 Task: Create in the project TripleWorks and in the Backlog issue 'Memory leaks causing system crashes or slowdowns' a child issue 'Integration with benefits communication systems', and assign it to team member softage.2@softage.net.
Action: Mouse moved to (228, 65)
Screenshot: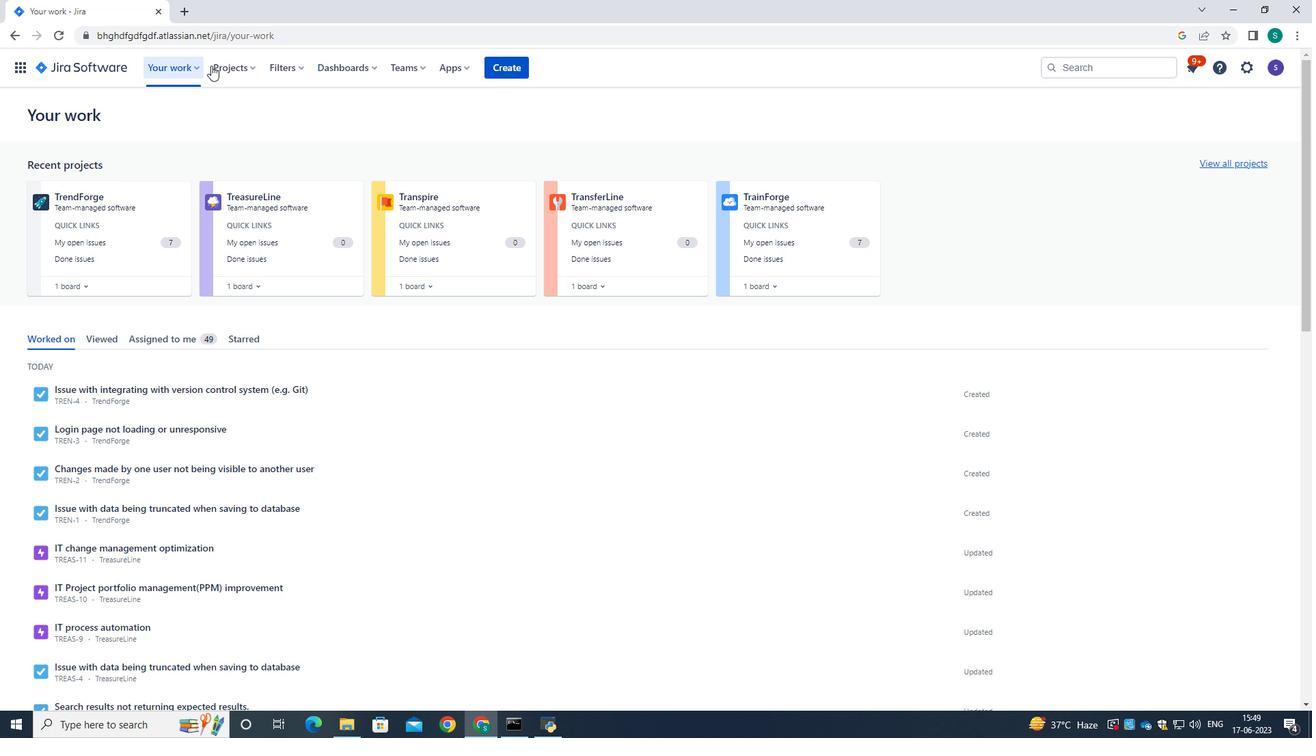 
Action: Mouse pressed left at (228, 65)
Screenshot: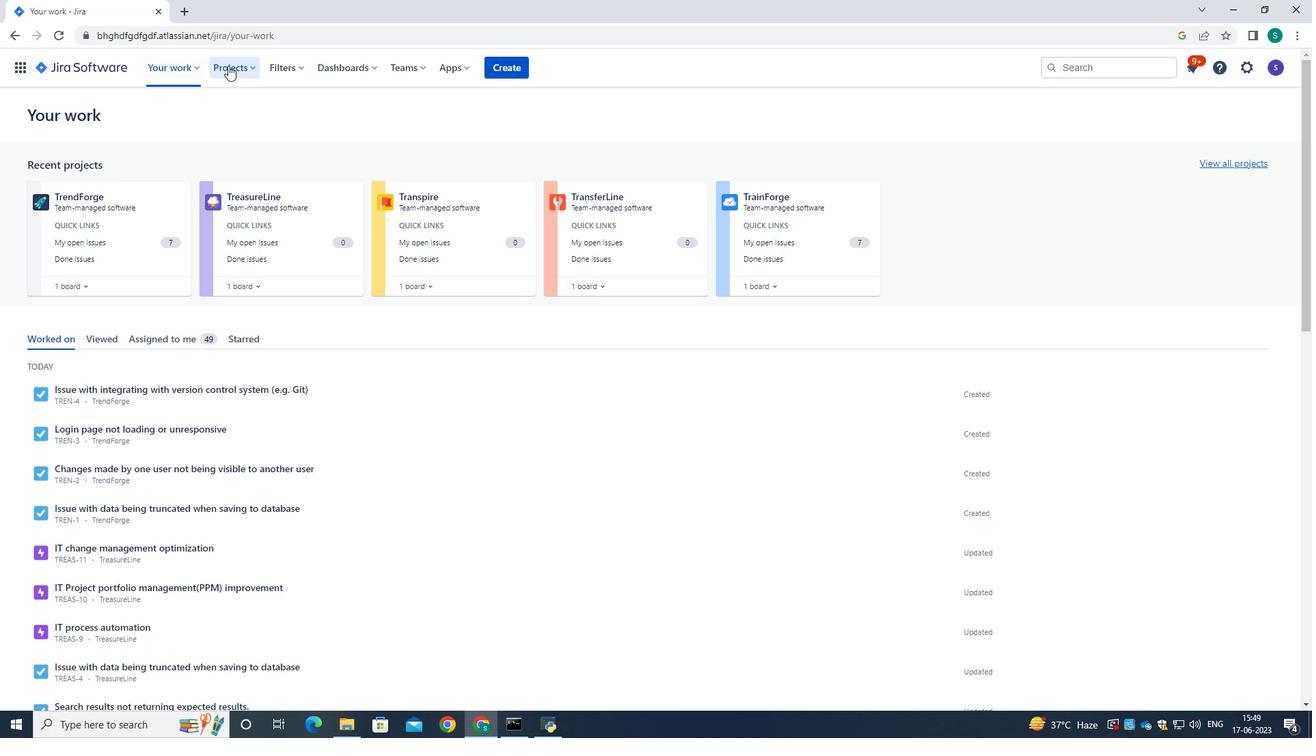 
Action: Mouse moved to (278, 129)
Screenshot: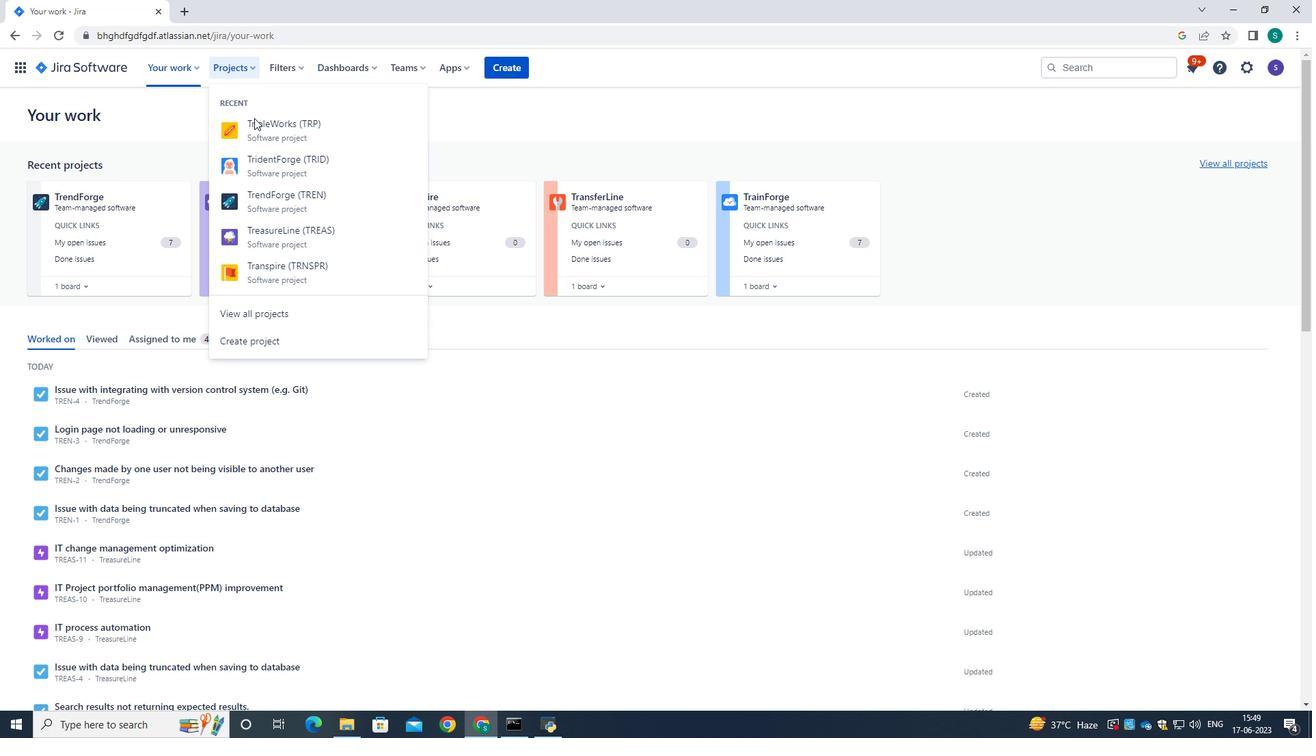 
Action: Mouse pressed left at (278, 129)
Screenshot: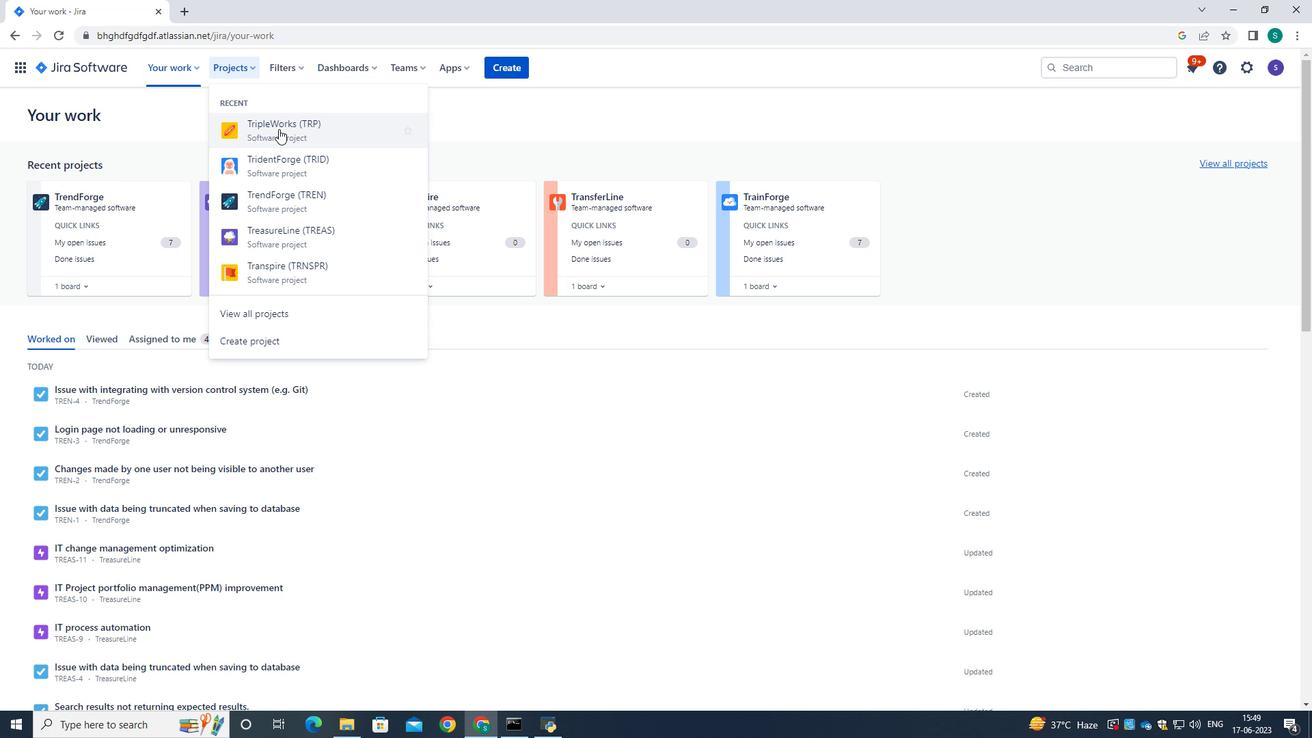 
Action: Mouse moved to (101, 201)
Screenshot: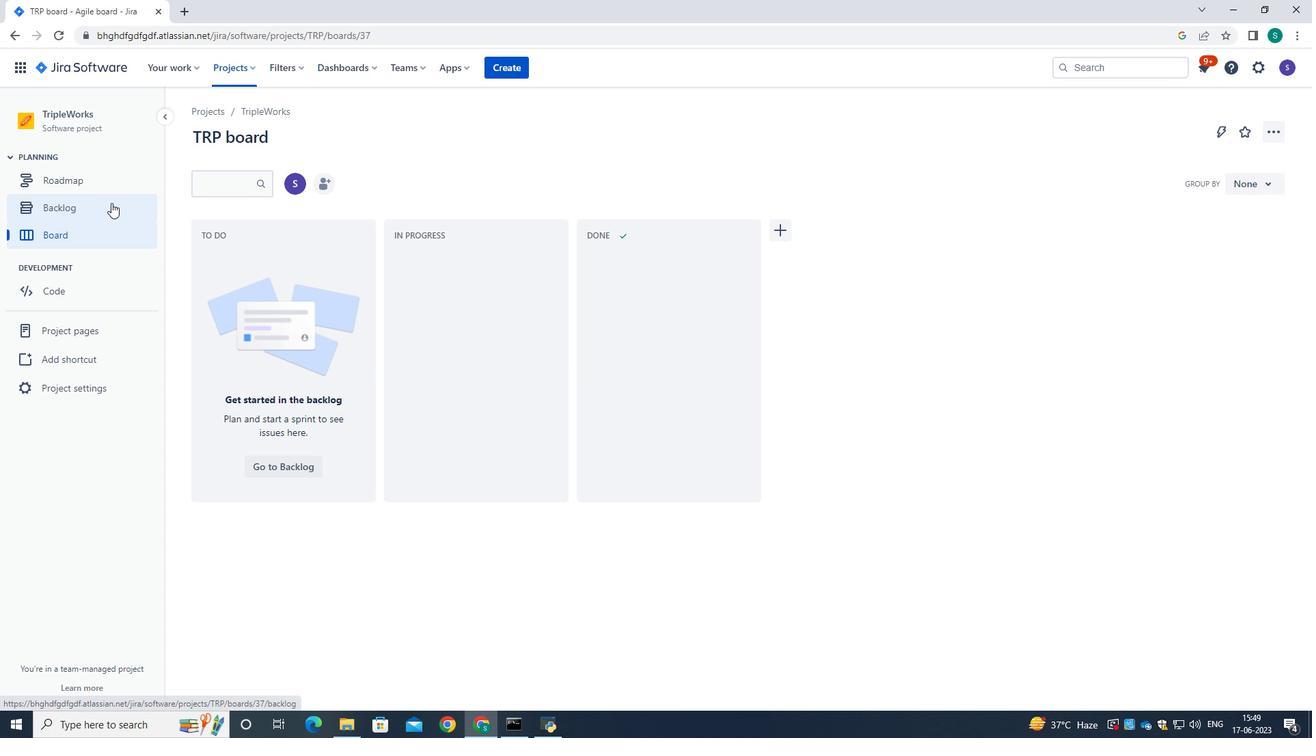 
Action: Mouse pressed left at (101, 201)
Screenshot: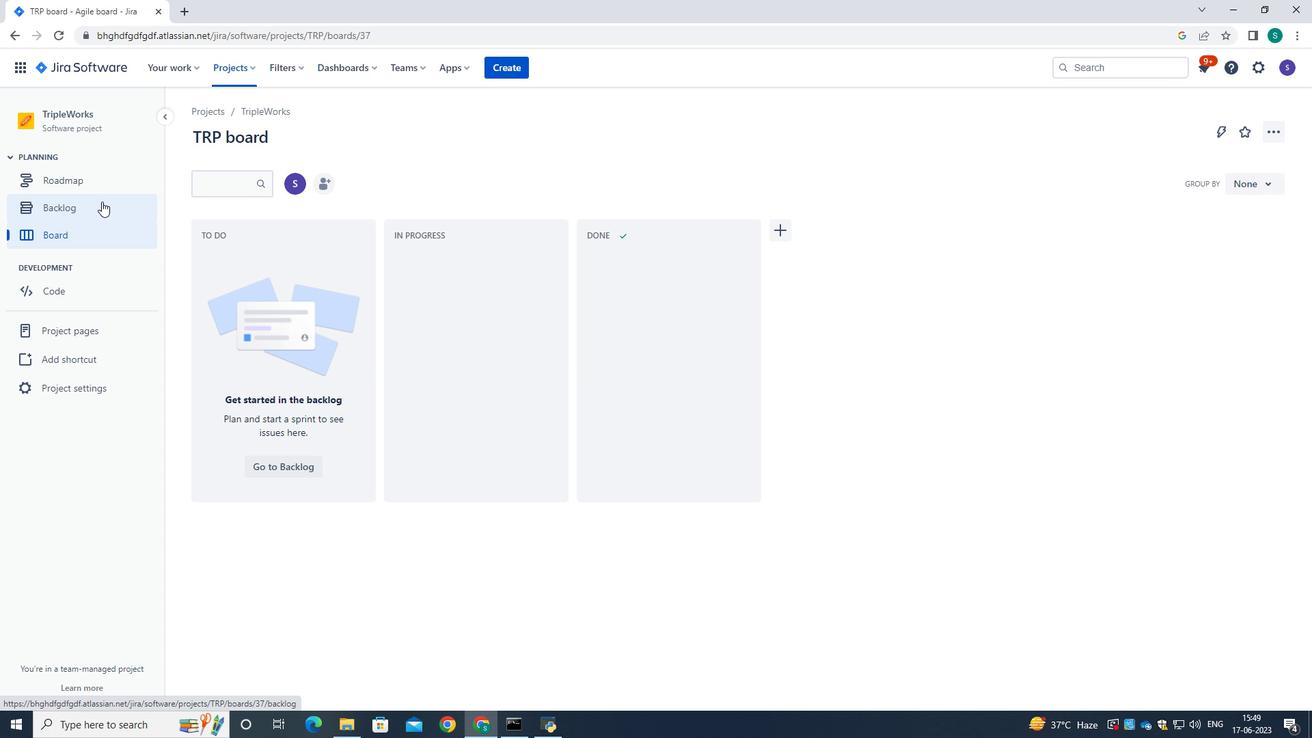 
Action: Mouse moved to (479, 330)
Screenshot: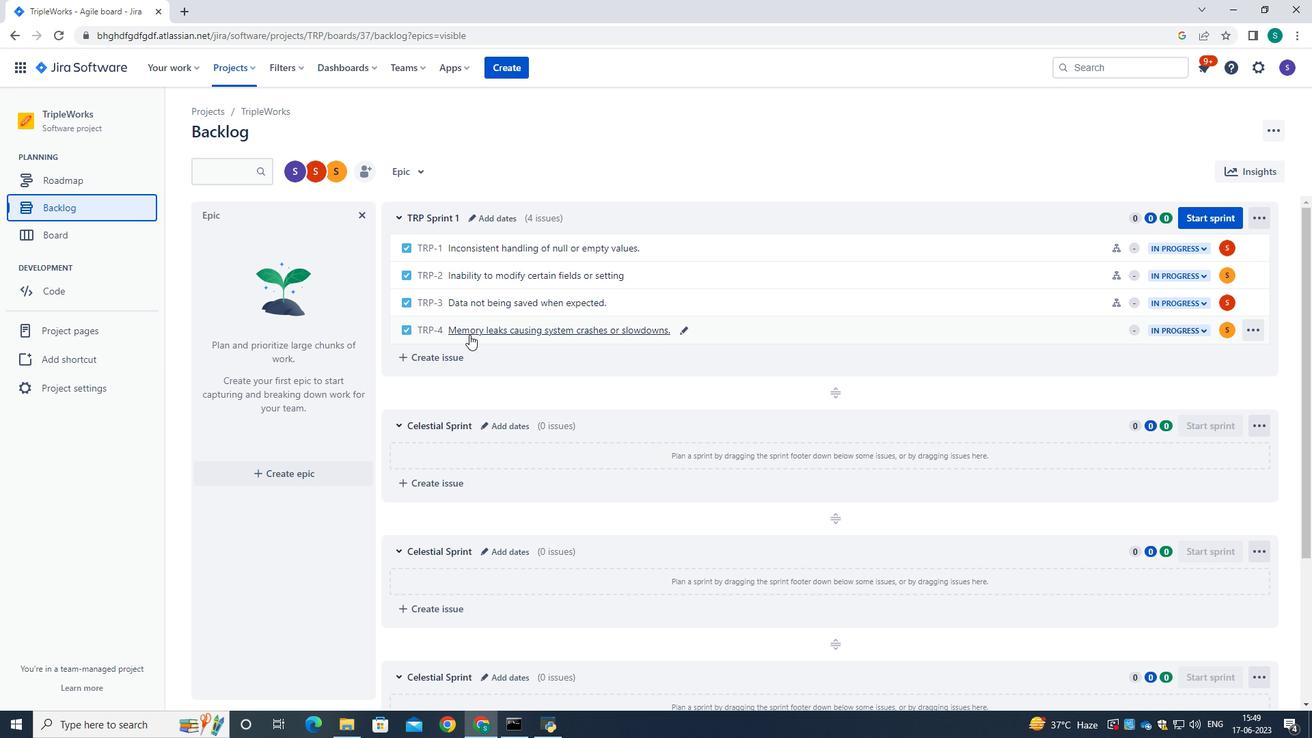 
Action: Mouse pressed left at (479, 330)
Screenshot: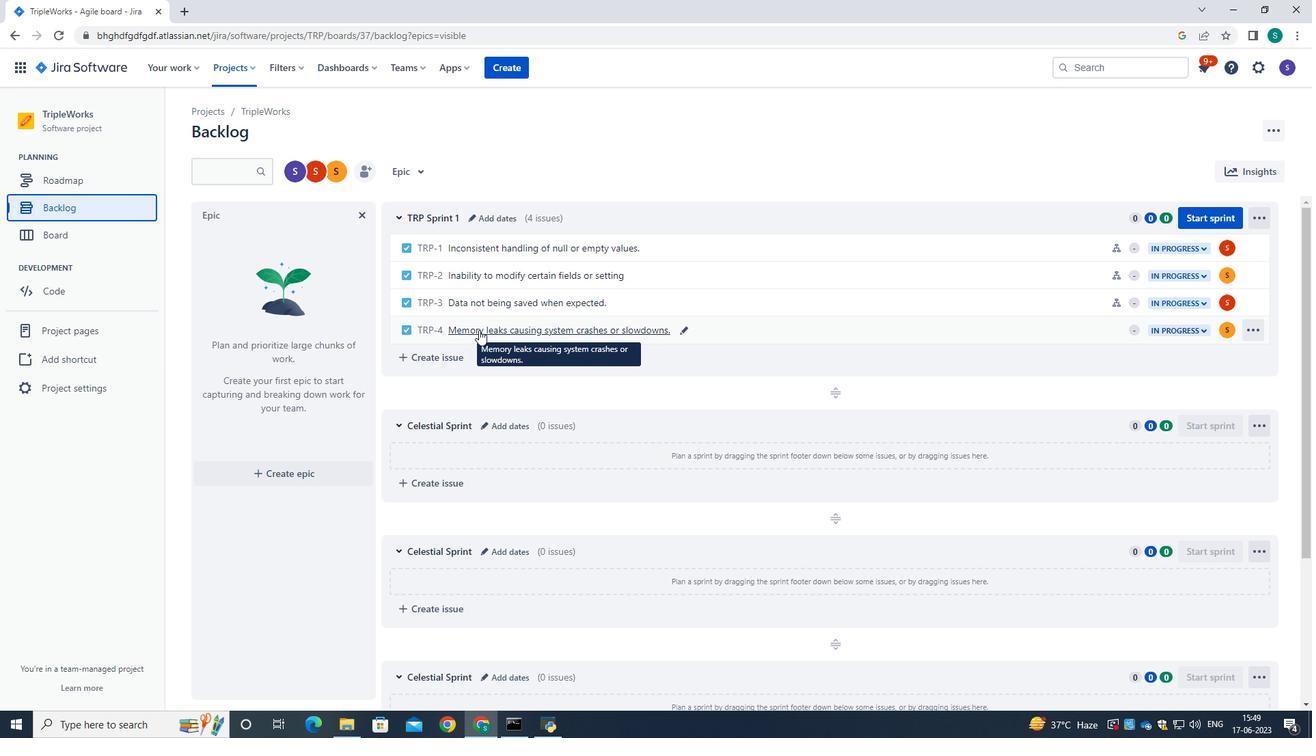 
Action: Mouse moved to (1071, 291)
Screenshot: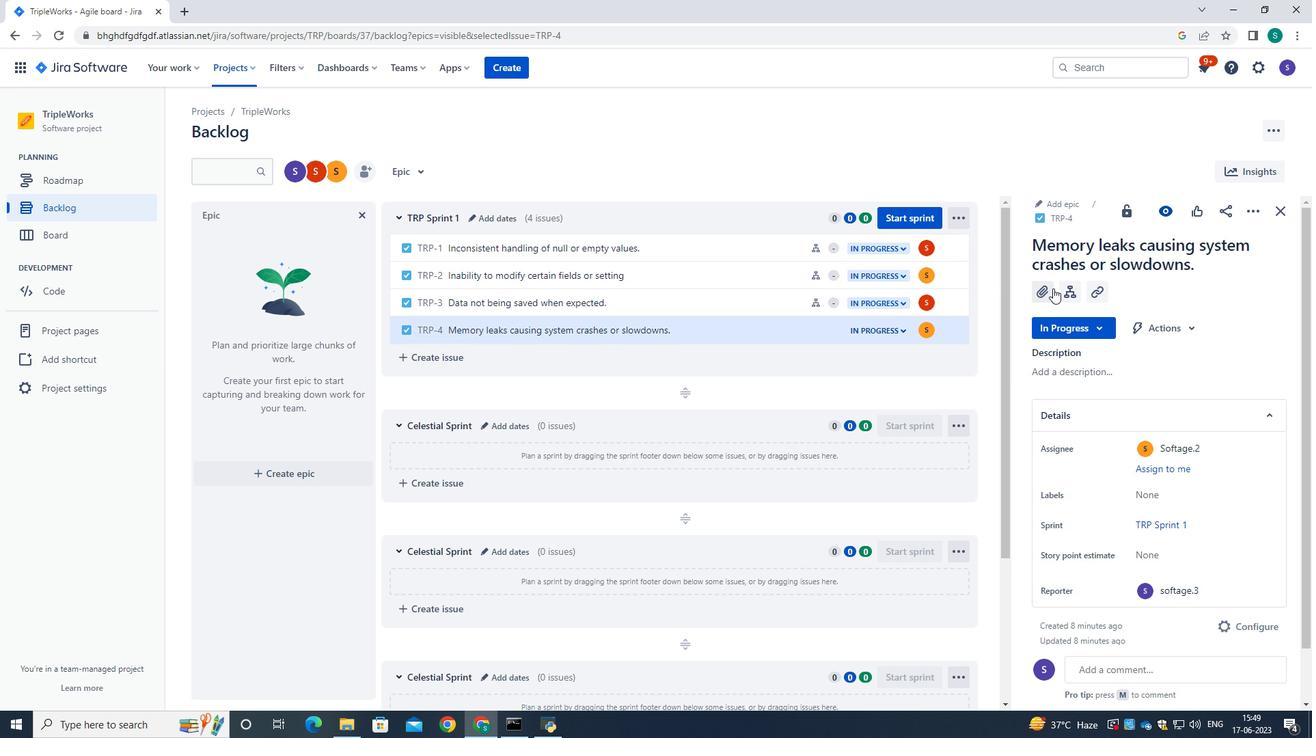 
Action: Mouse pressed left at (1071, 291)
Screenshot: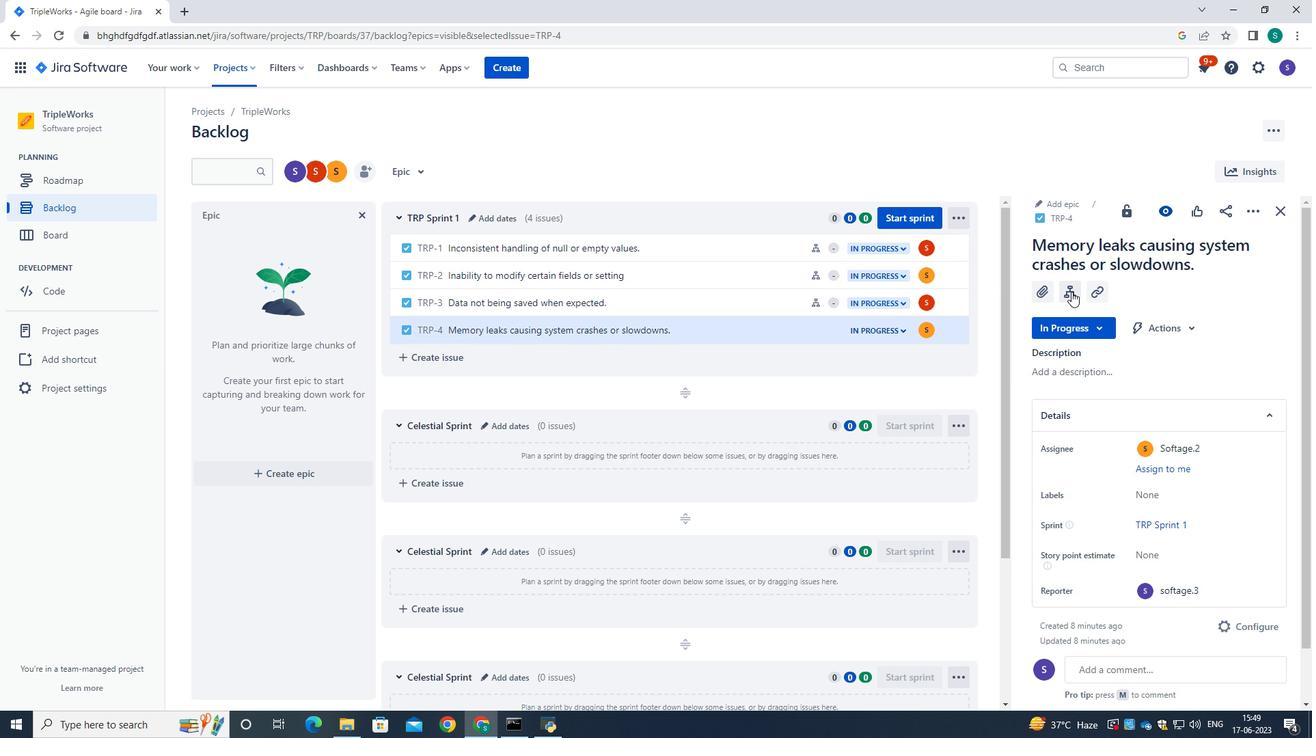 
Action: Mouse moved to (1087, 426)
Screenshot: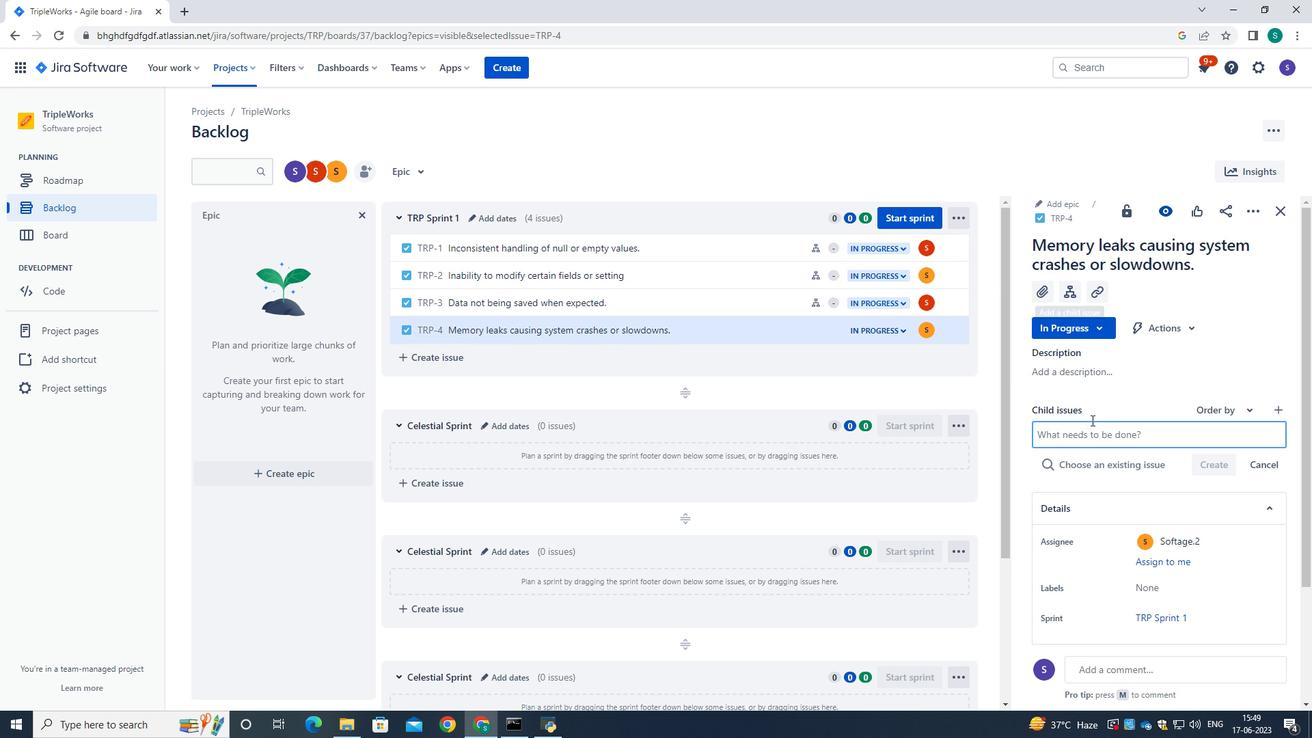 
Action: Mouse pressed left at (1087, 426)
Screenshot: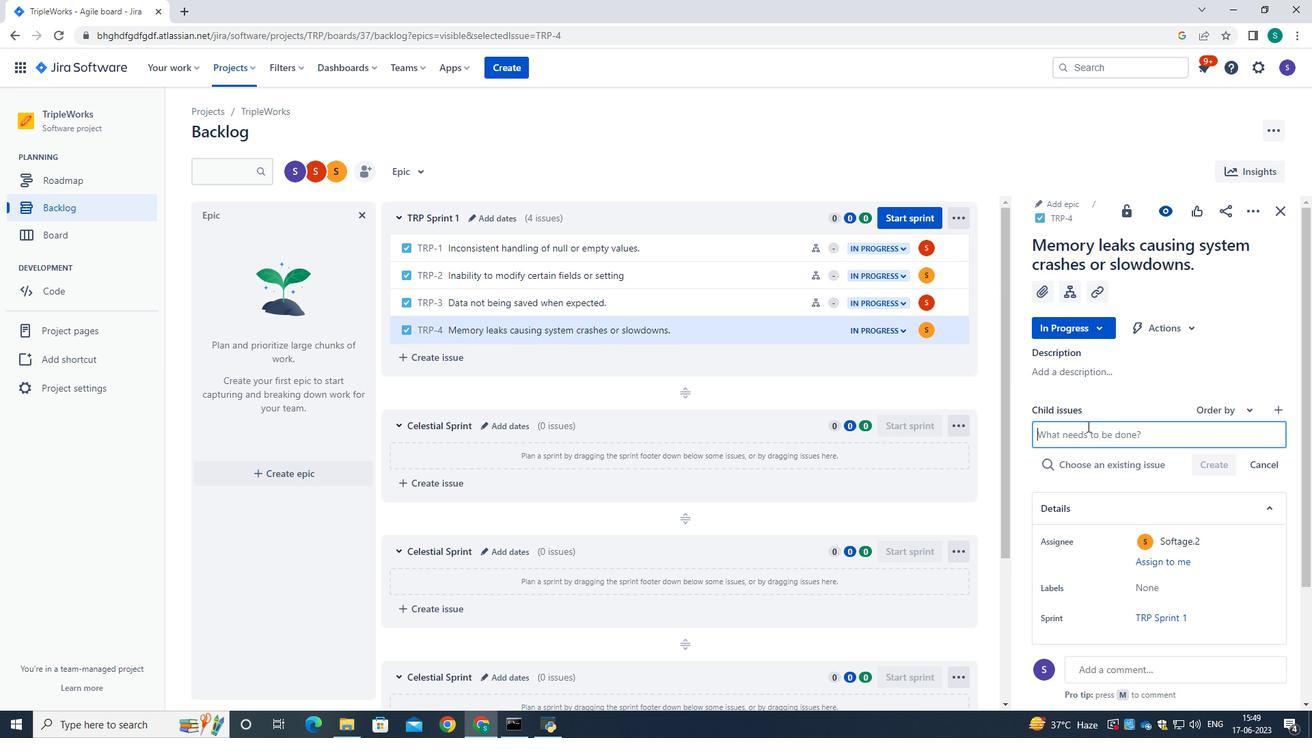 
Action: Mouse moved to (1085, 426)
Screenshot: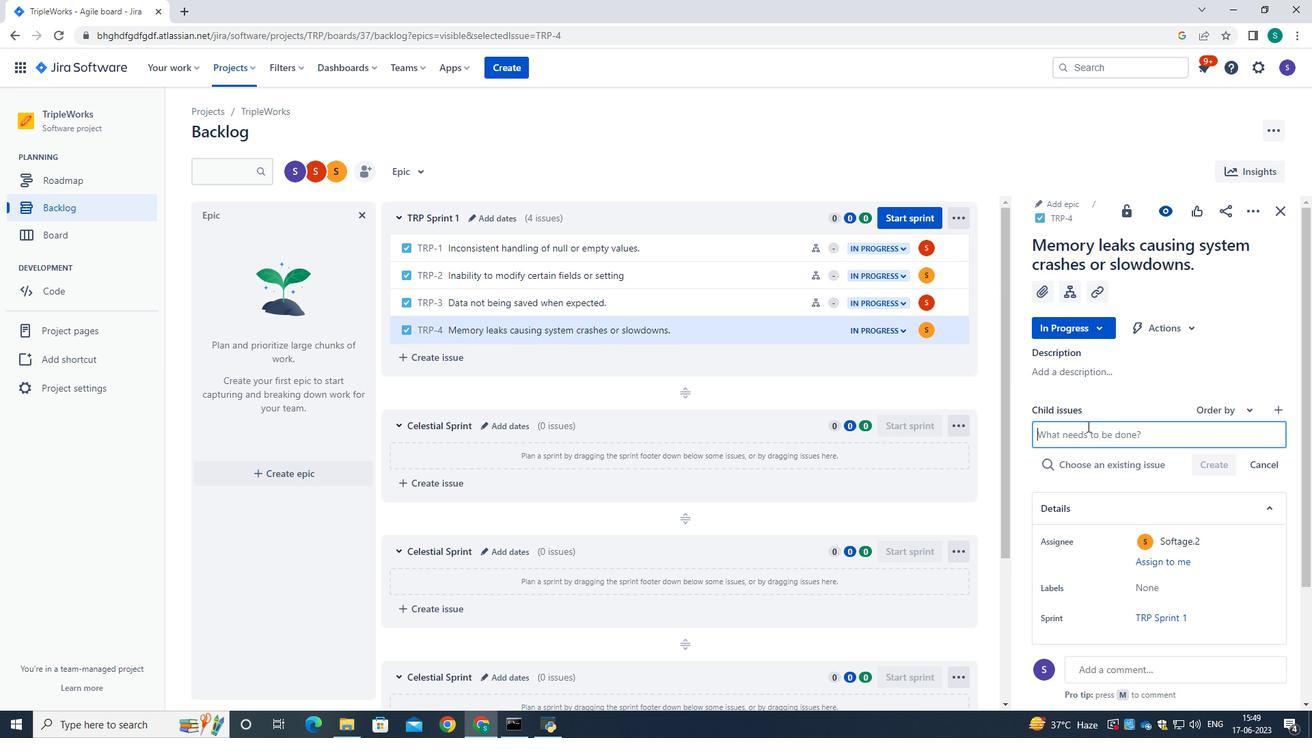 
Action: Key pressed <Key.caps_lock>I<Key.caps_lock>ntegration<Key.space>with<Key.space>benefits<Key.space>communication<Key.space>systerm<Key.backspace><Key.backspace>ms.
Screenshot: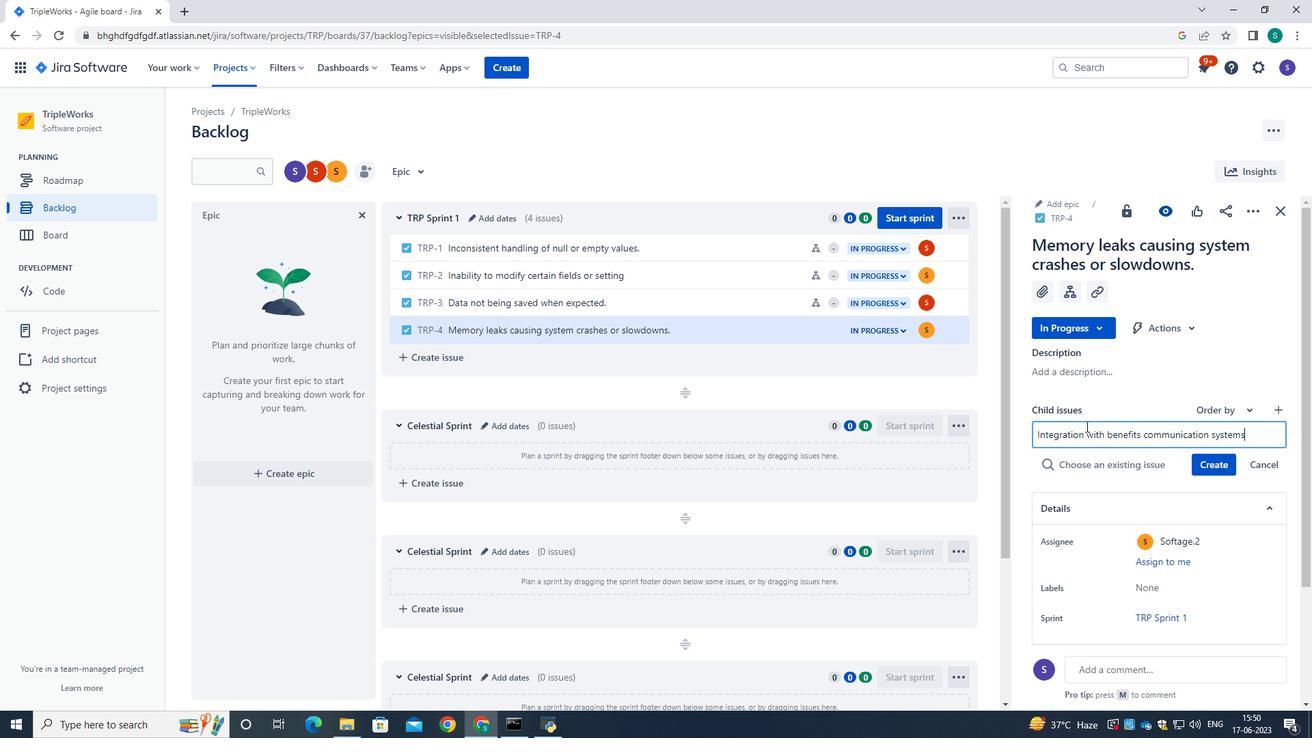 
Action: Mouse moved to (1230, 471)
Screenshot: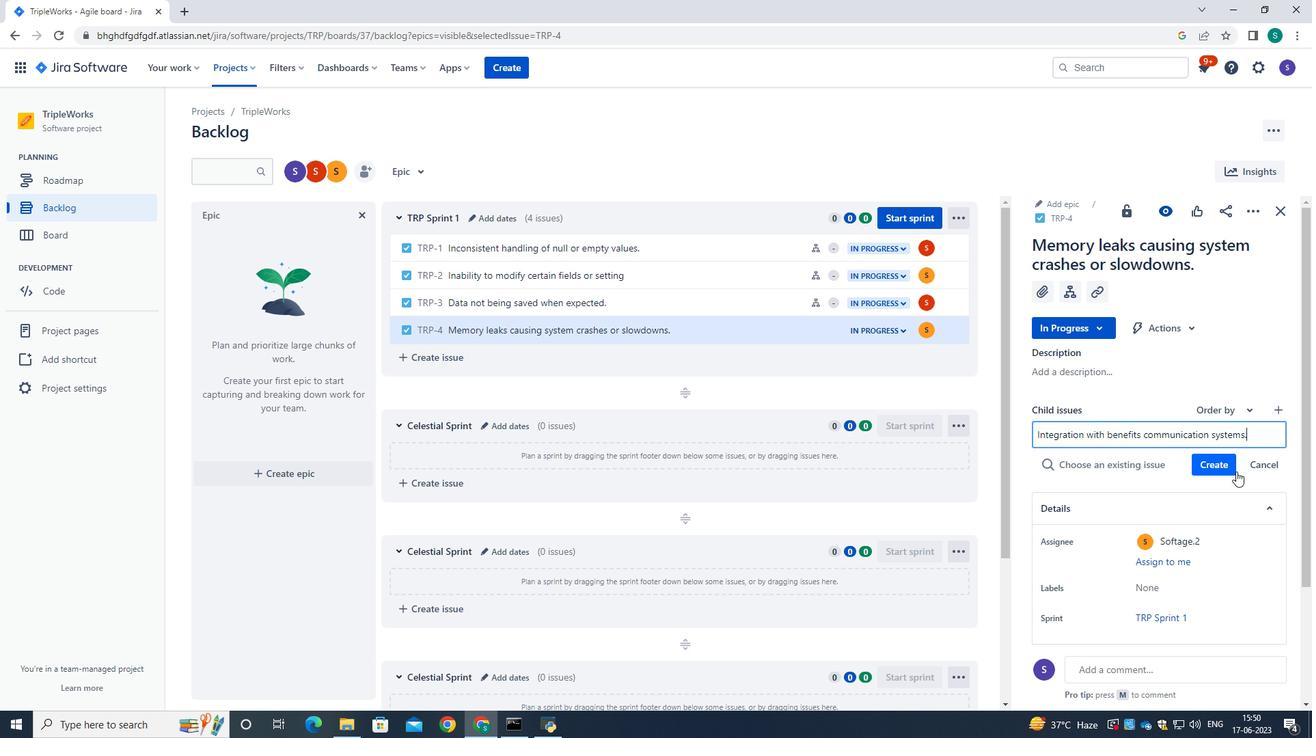 
Action: Mouse pressed left at (1230, 471)
Screenshot: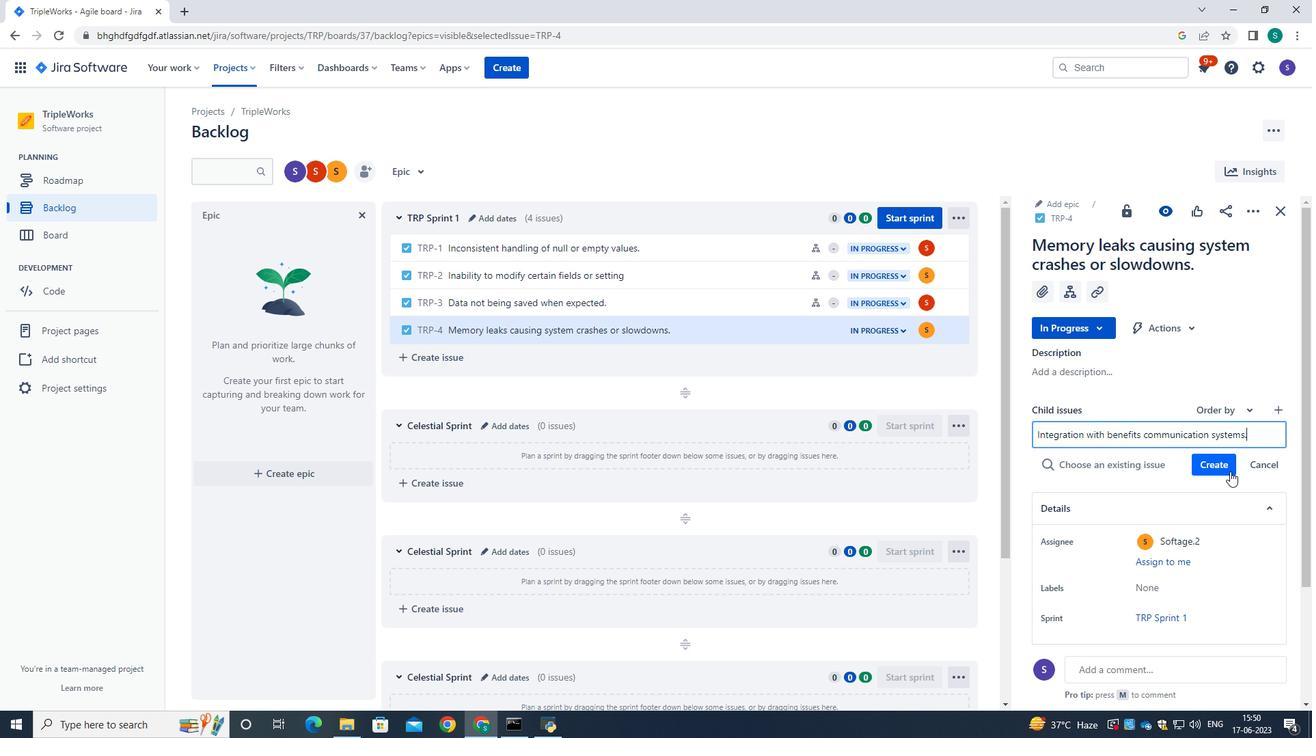 
Action: Mouse moved to (1274, 443)
Screenshot: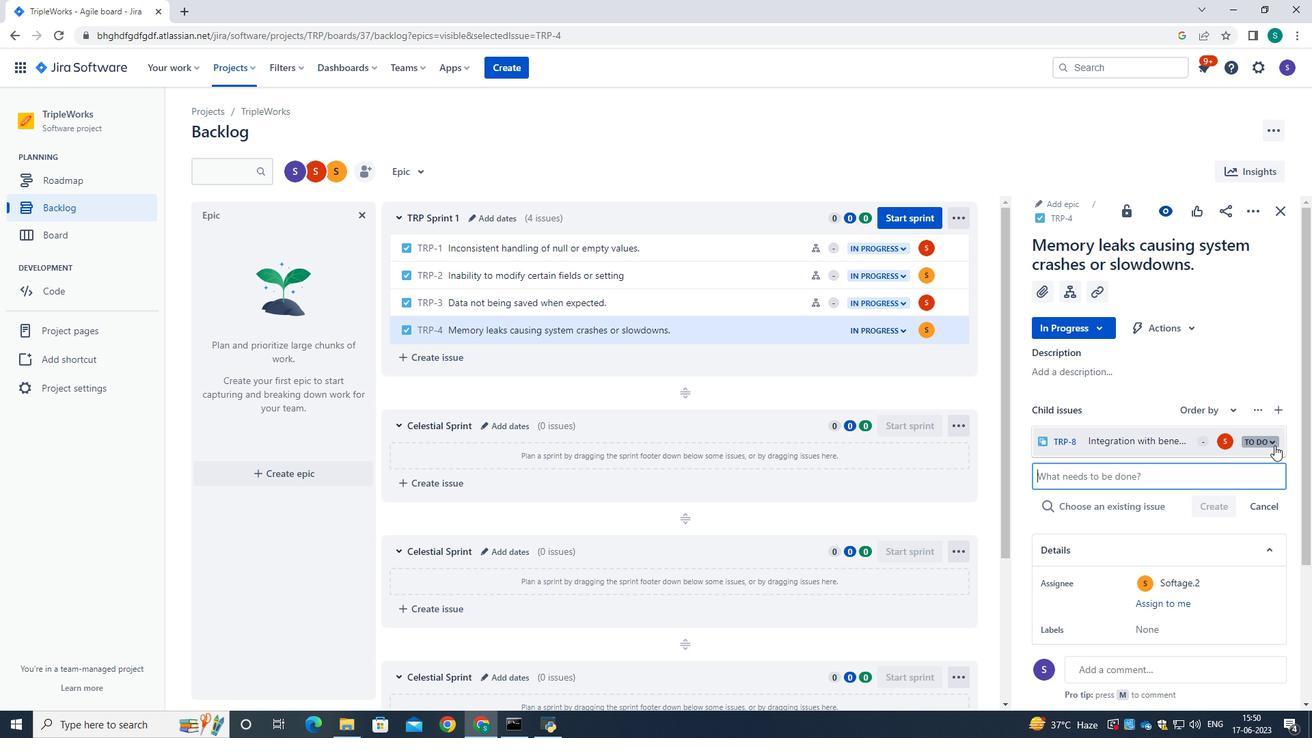 
Action: Mouse pressed left at (1274, 443)
Screenshot: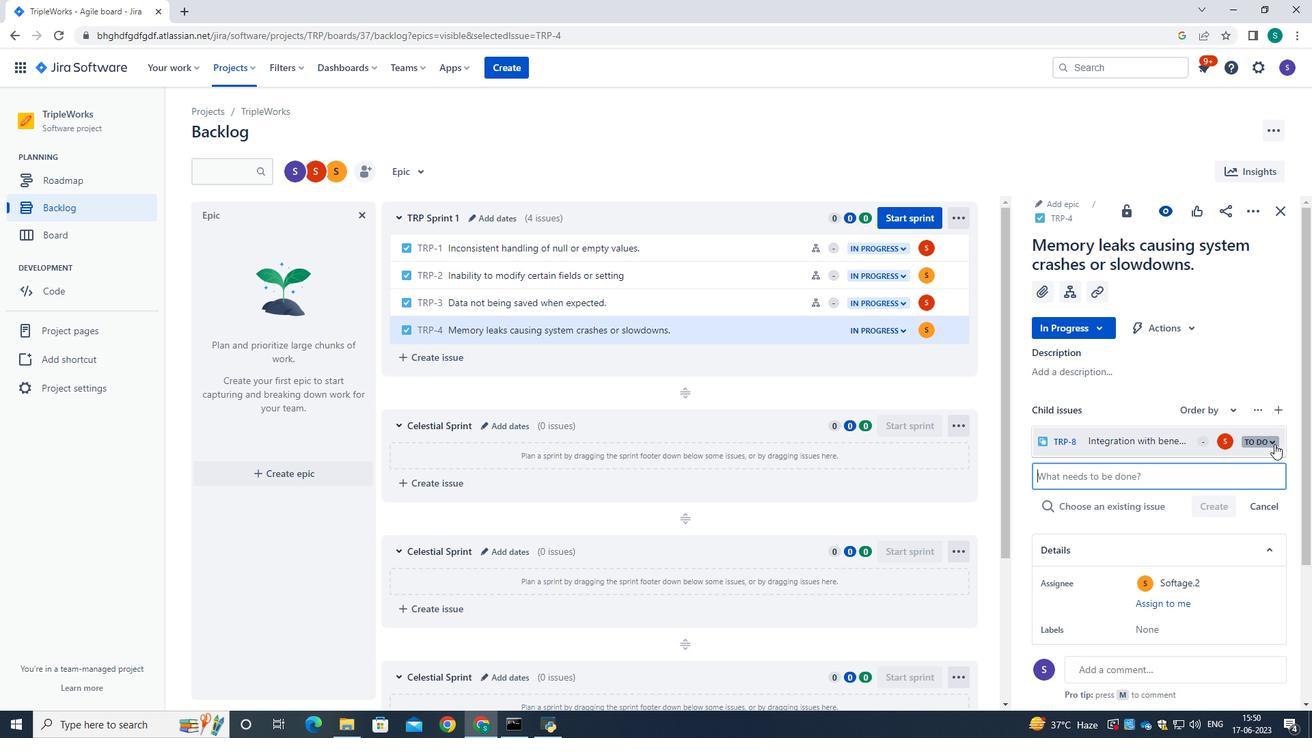 
Action: Mouse moved to (1258, 366)
Screenshot: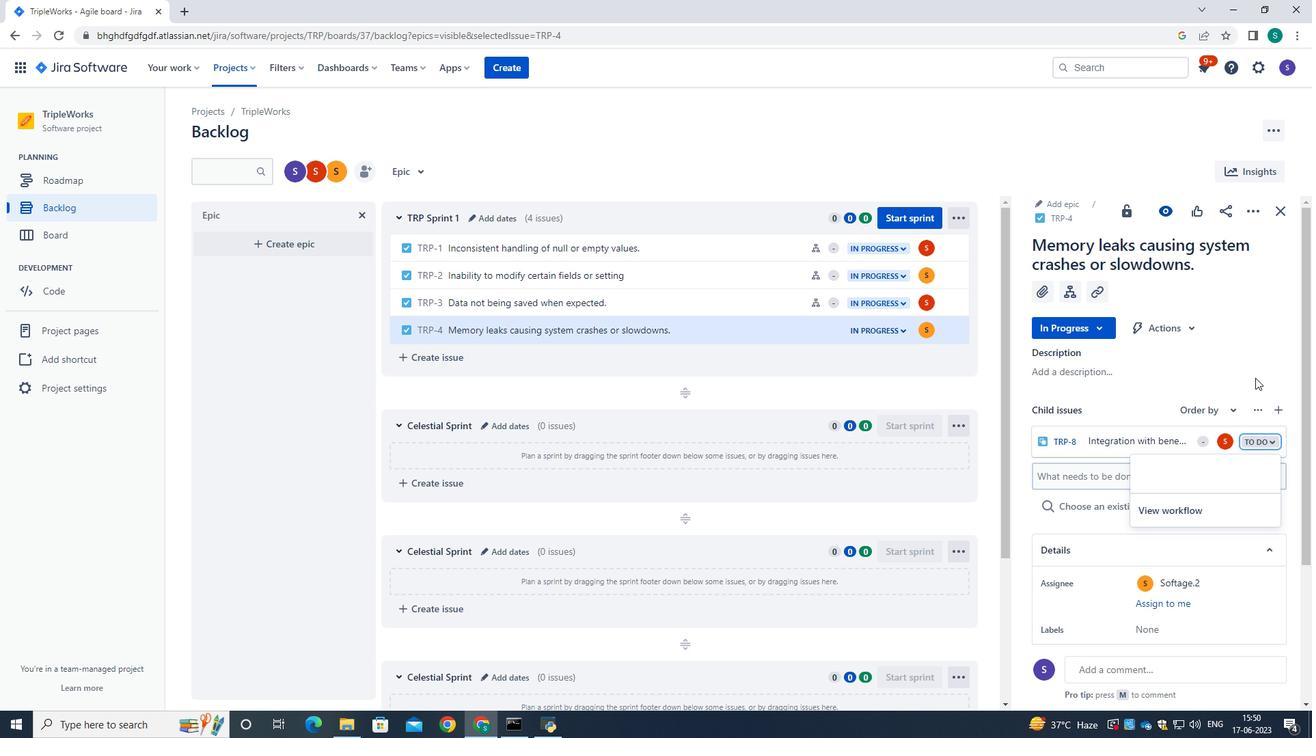 
Action: Mouse pressed left at (1258, 366)
Screenshot: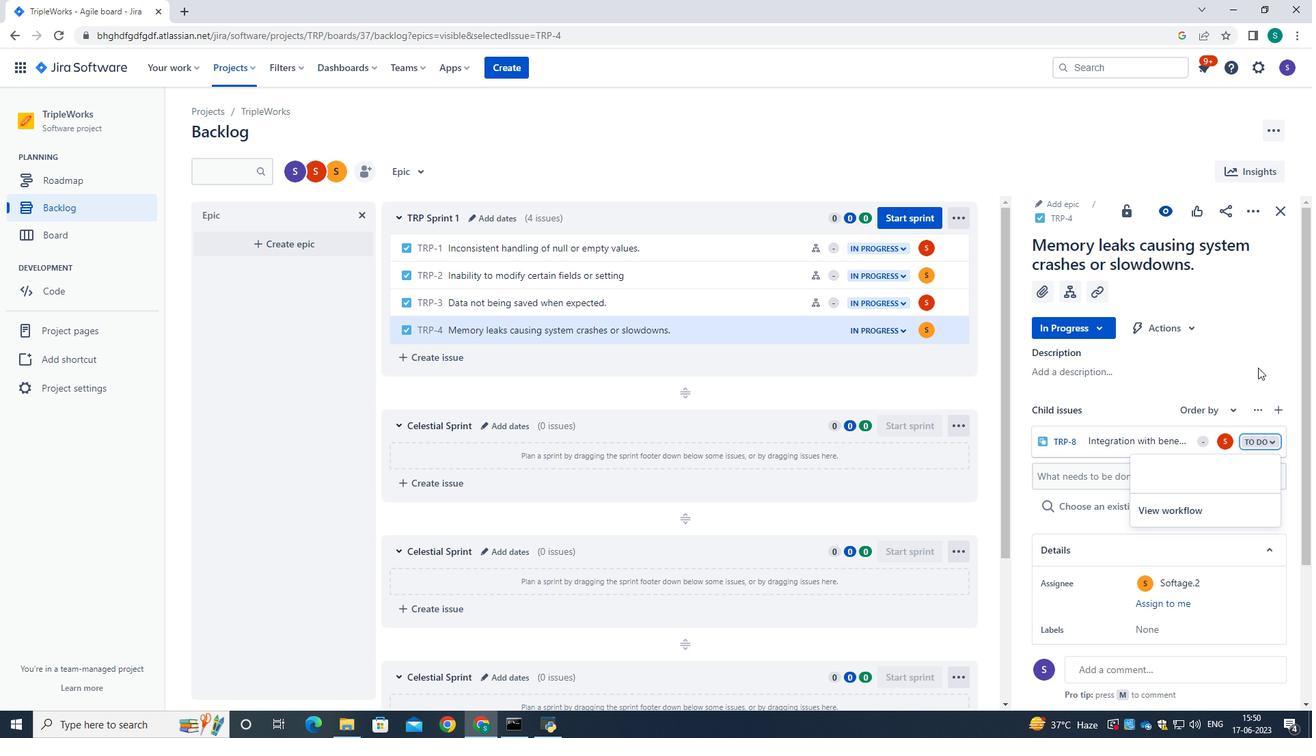 
Action: Mouse moved to (1221, 556)
Screenshot: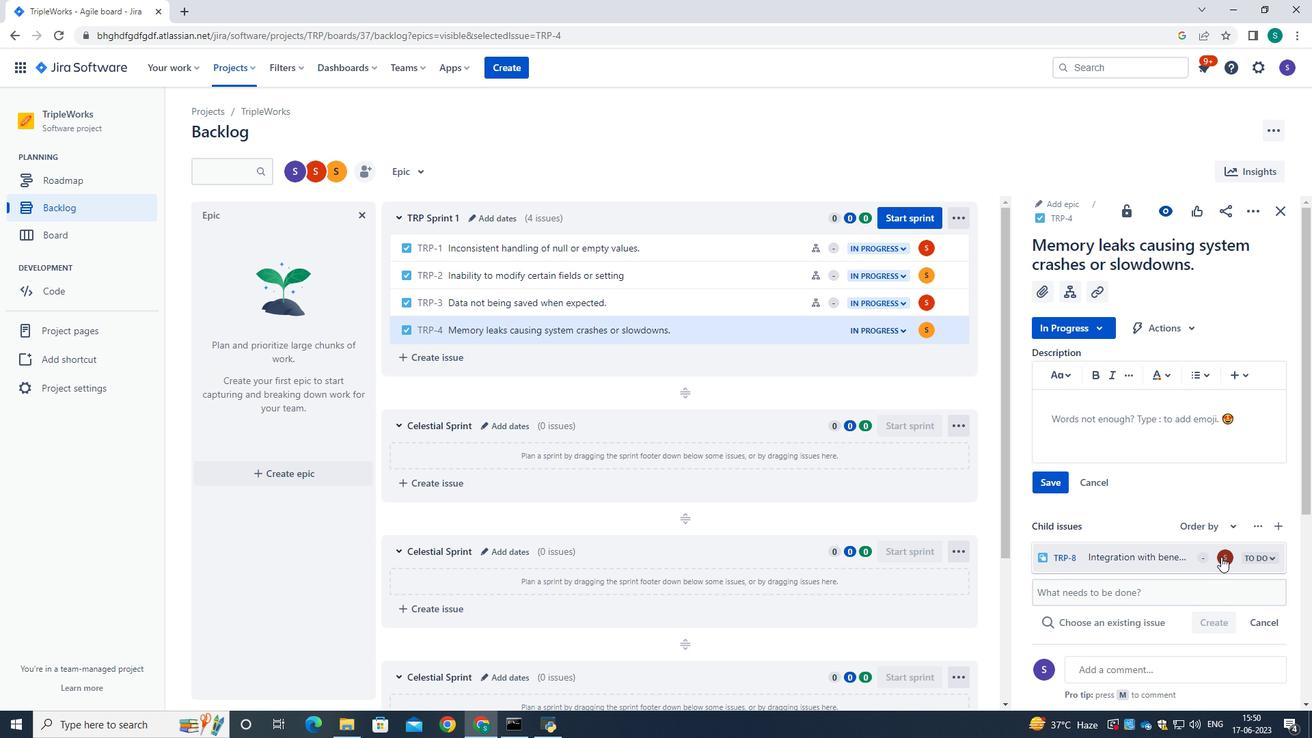 
Action: Mouse pressed left at (1221, 556)
Screenshot: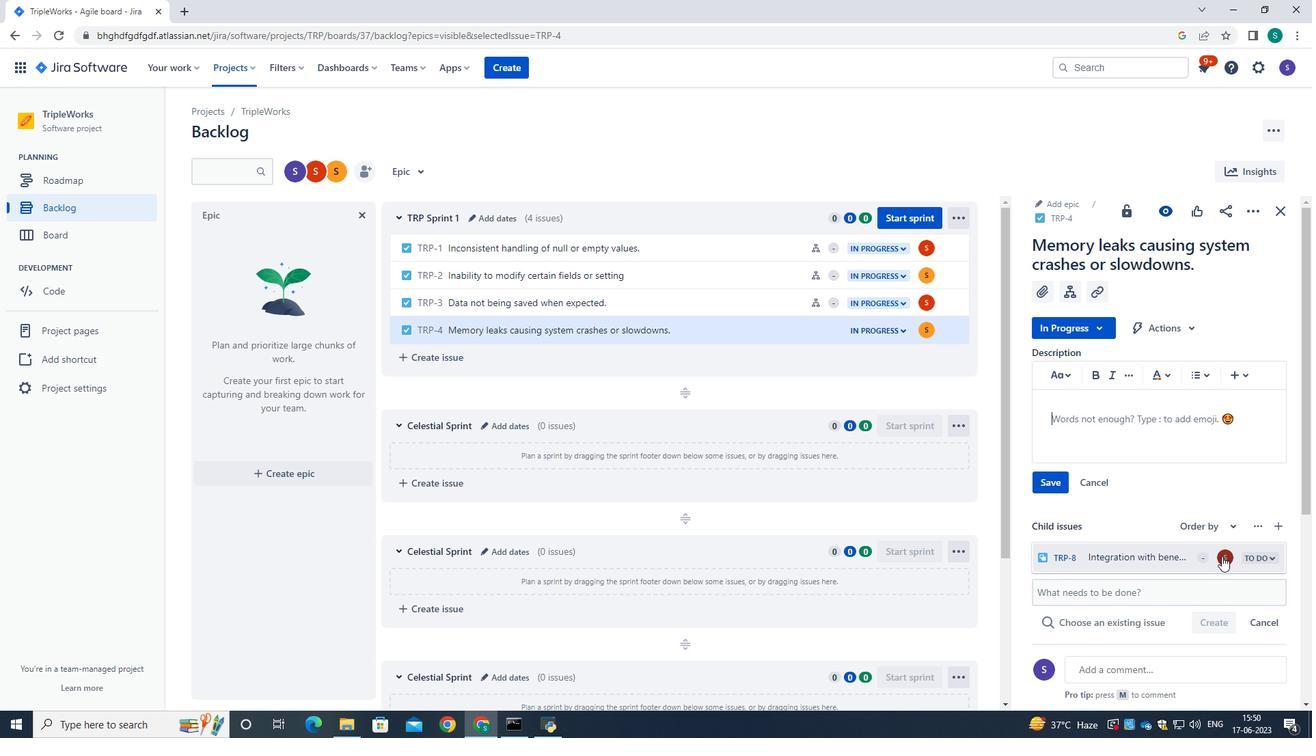 
Action: Mouse moved to (1132, 498)
Screenshot: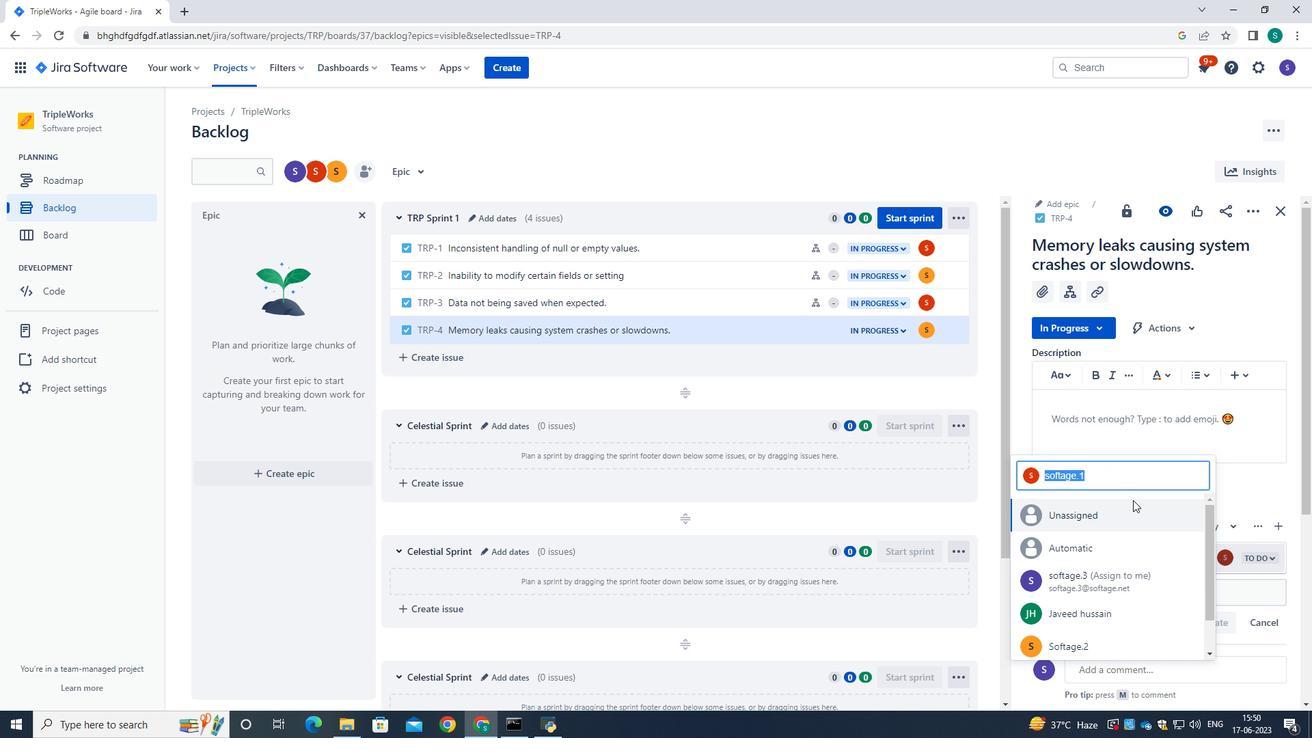 
Action: Key pressed softage.2<Key.shift>@softage.net
Screenshot: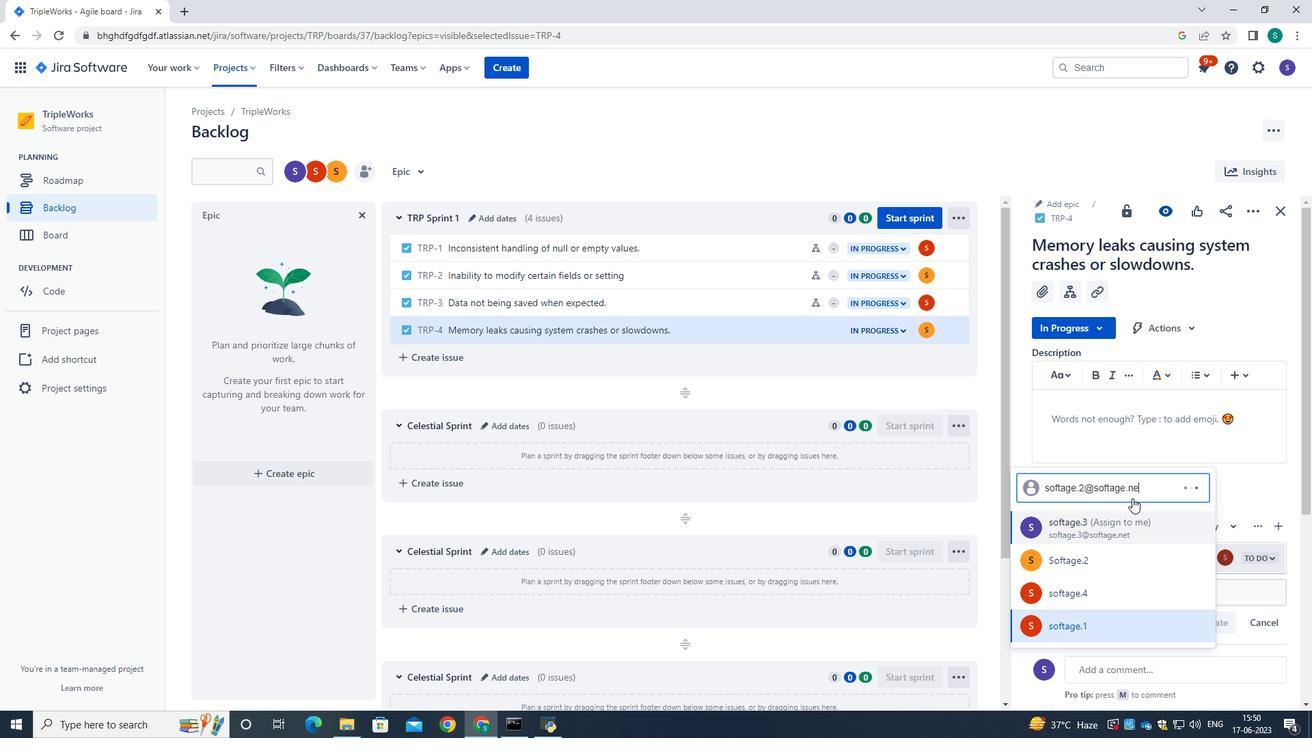 
Action: Mouse moved to (1084, 561)
Screenshot: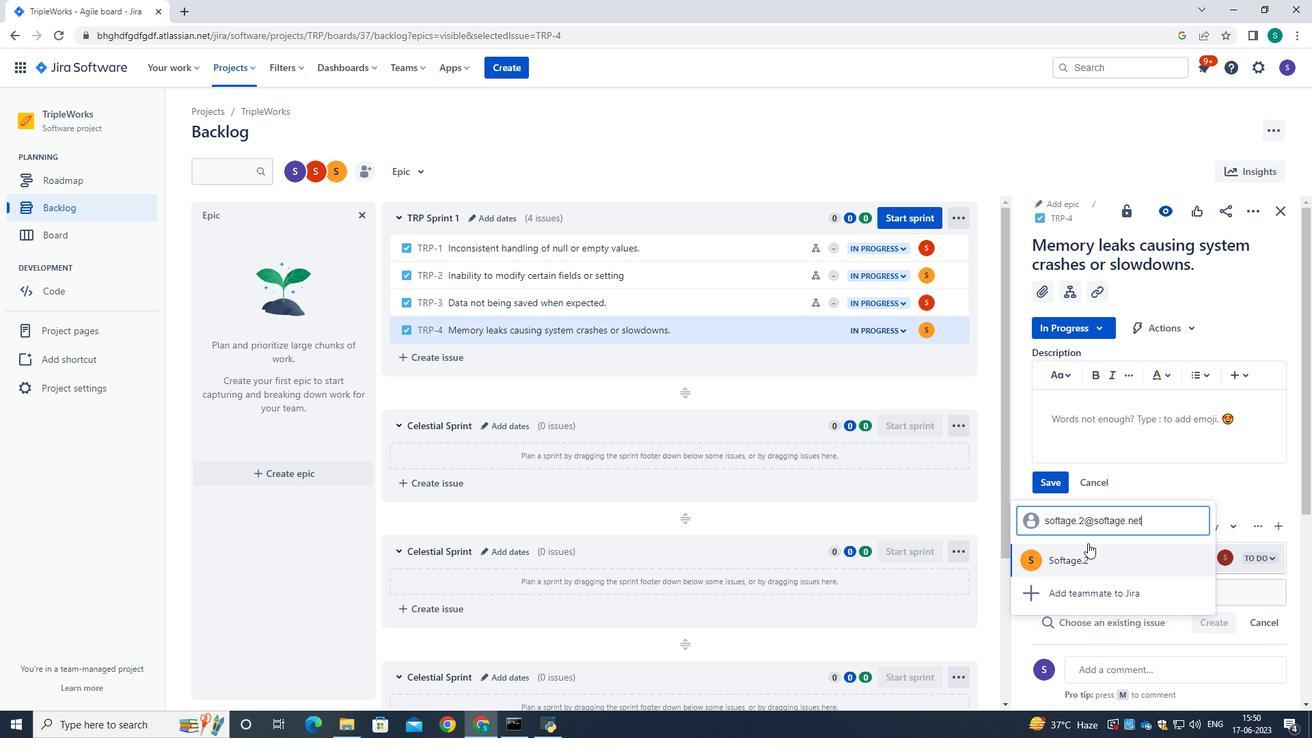 
Action: Mouse pressed left at (1084, 561)
Screenshot: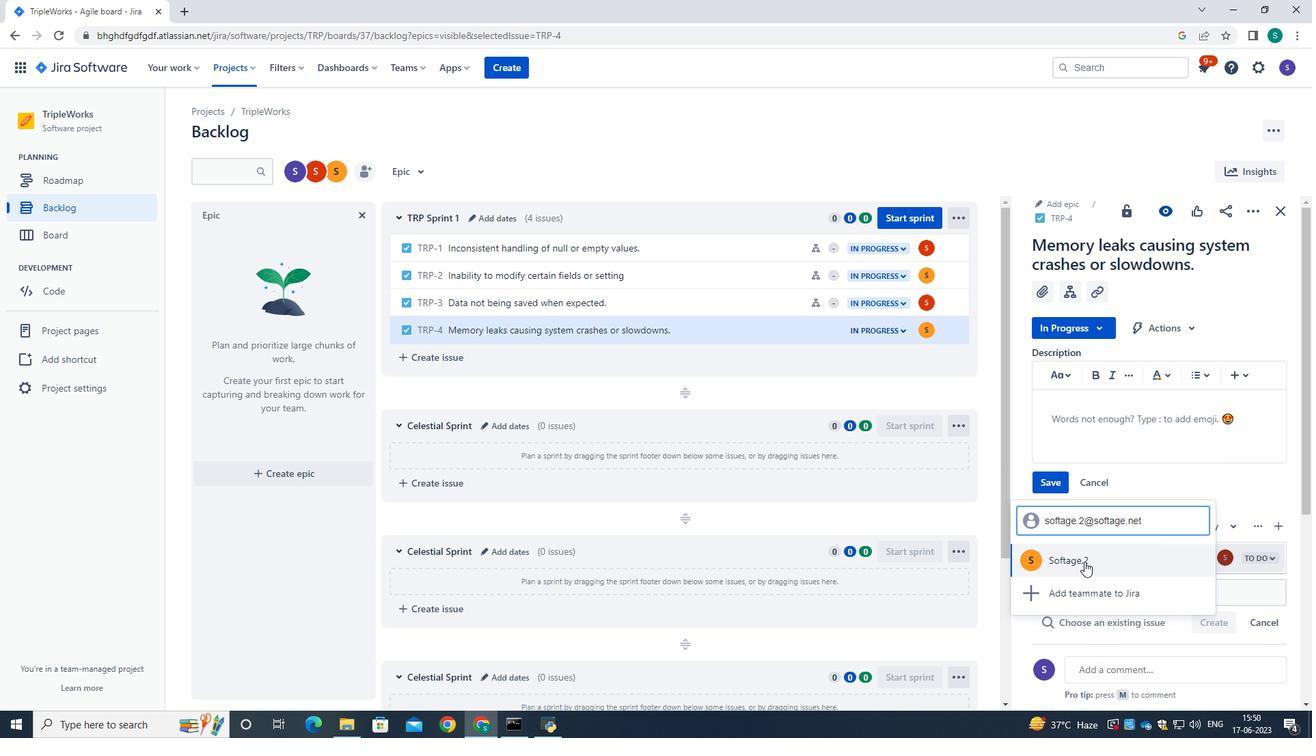 
Action: Mouse moved to (597, 148)
Screenshot: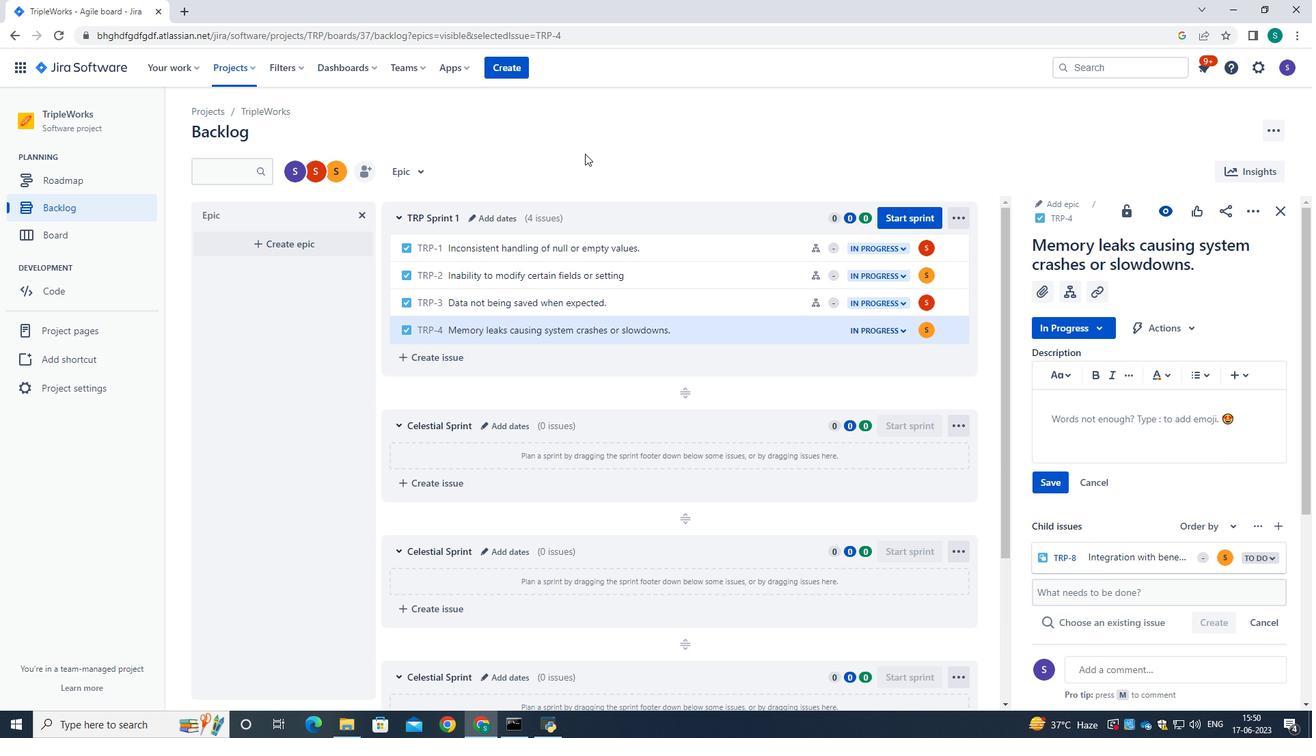 
Action: Mouse pressed left at (597, 148)
Screenshot: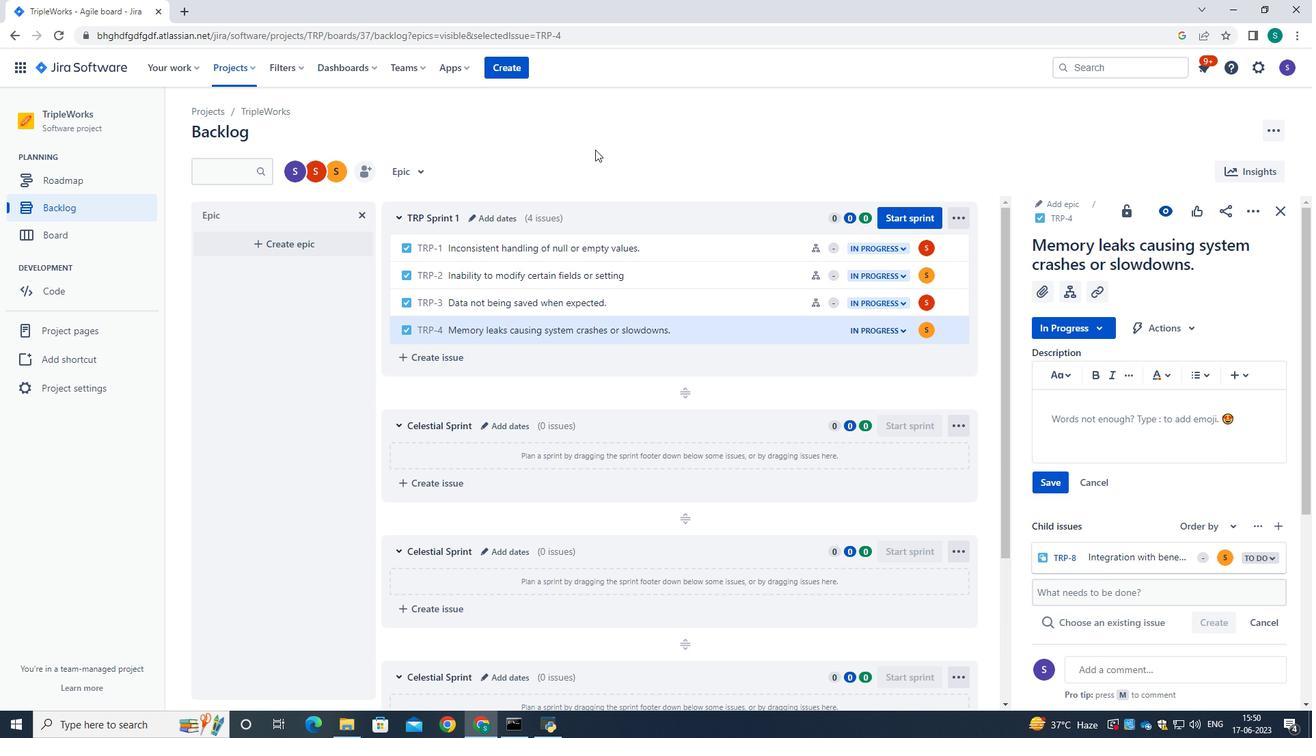 
Action: Mouse moved to (598, 147)
Screenshot: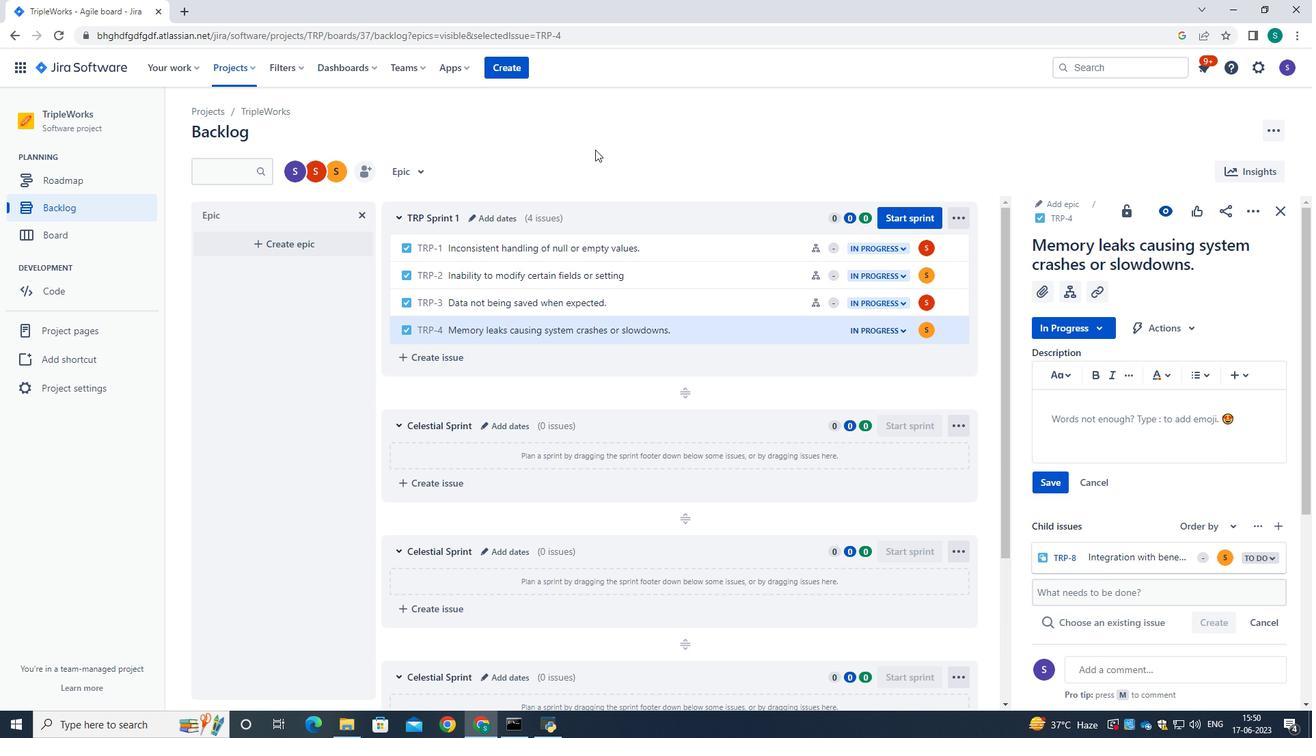
